 Task: Freeze the columns up to D in the spreadsheet.
Action: Mouse moved to (110, 122)
Screenshot: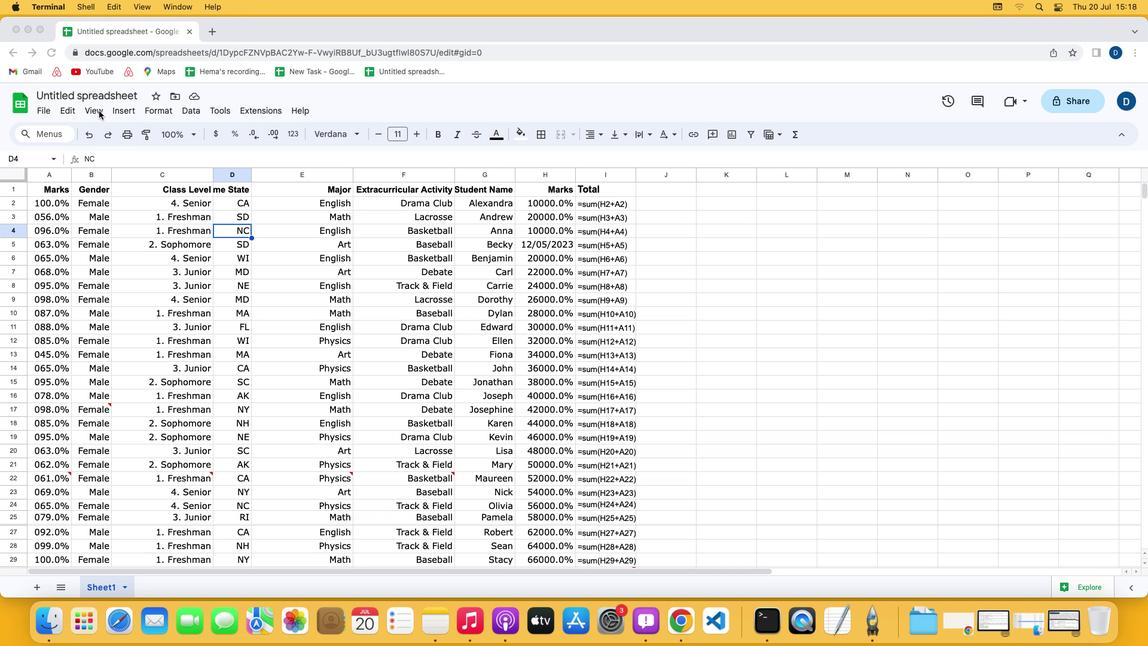 
Action: Mouse pressed left at (110, 122)
Screenshot: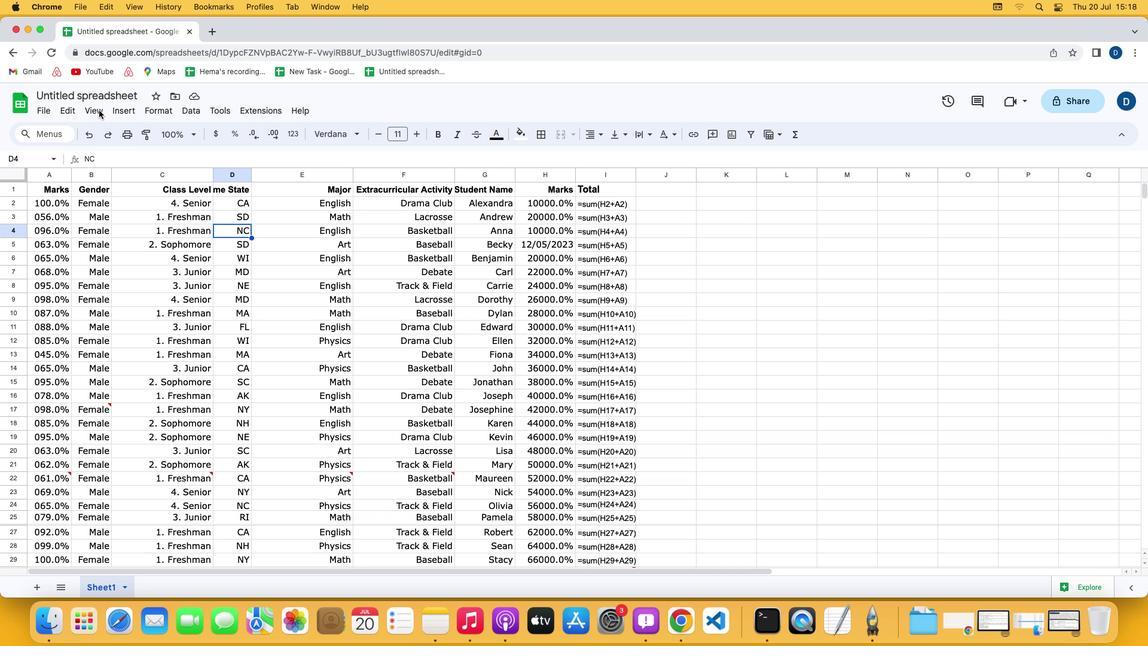 
Action: Mouse moved to (110, 121)
Screenshot: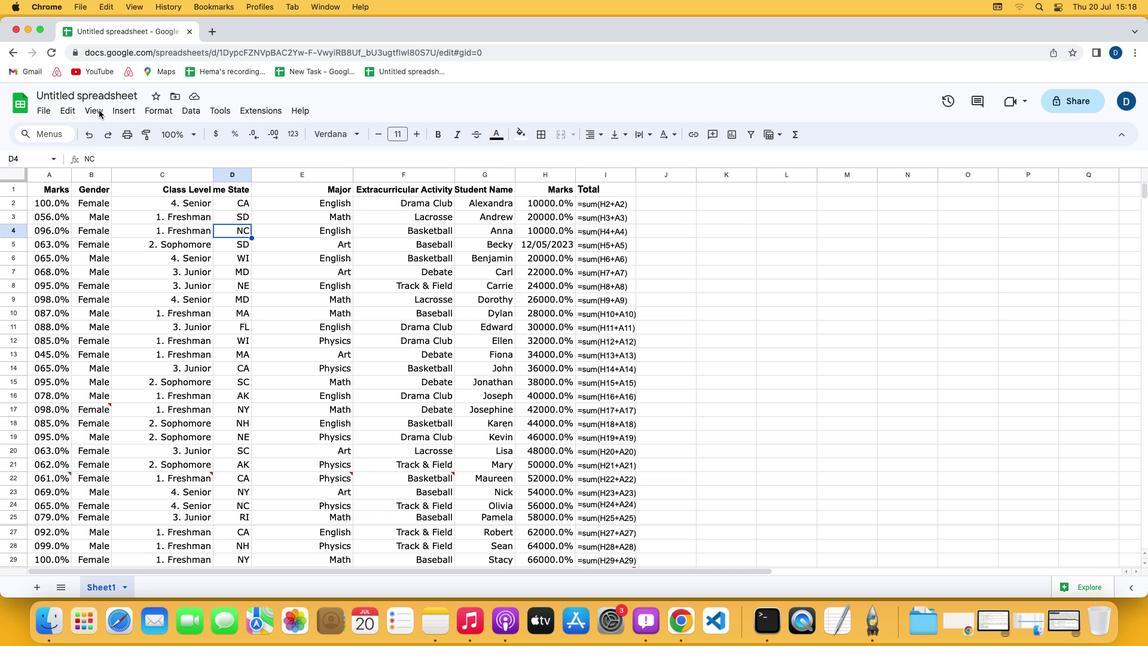 
Action: Mouse pressed left at (110, 121)
Screenshot: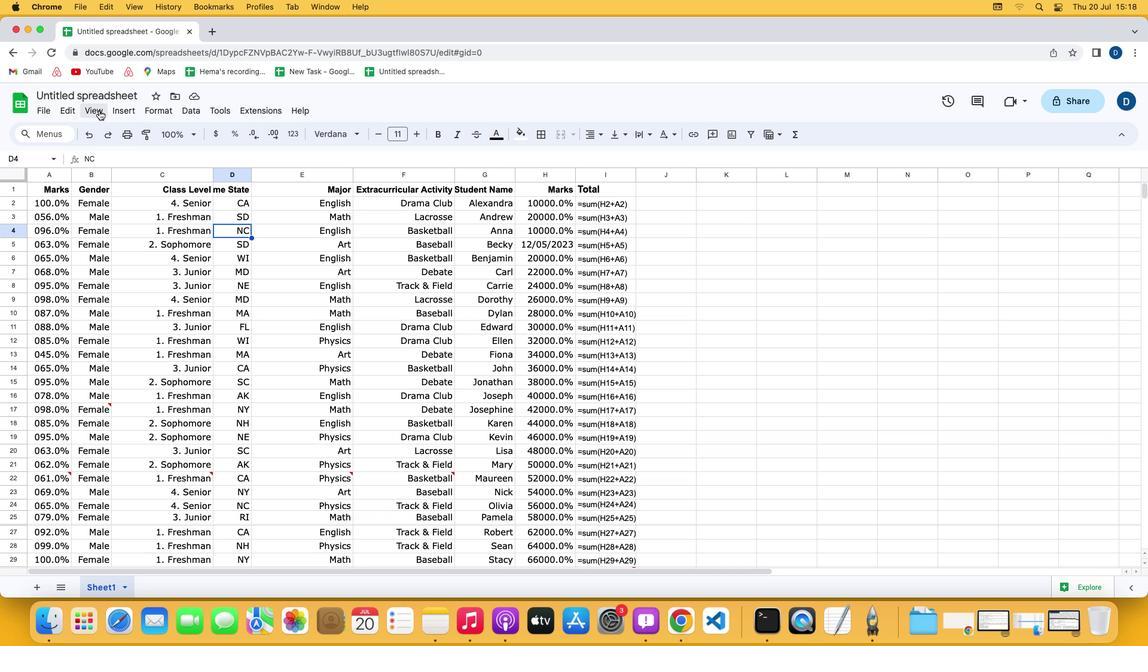 
Action: Mouse moved to (111, 120)
Screenshot: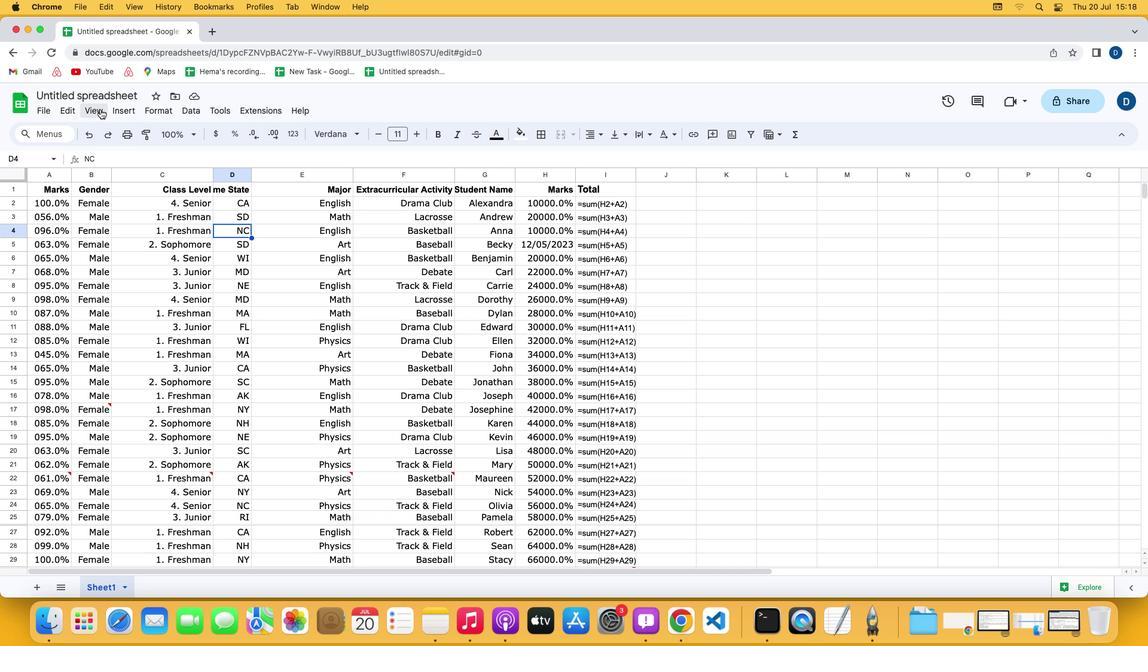 
Action: Mouse pressed left at (111, 120)
Screenshot: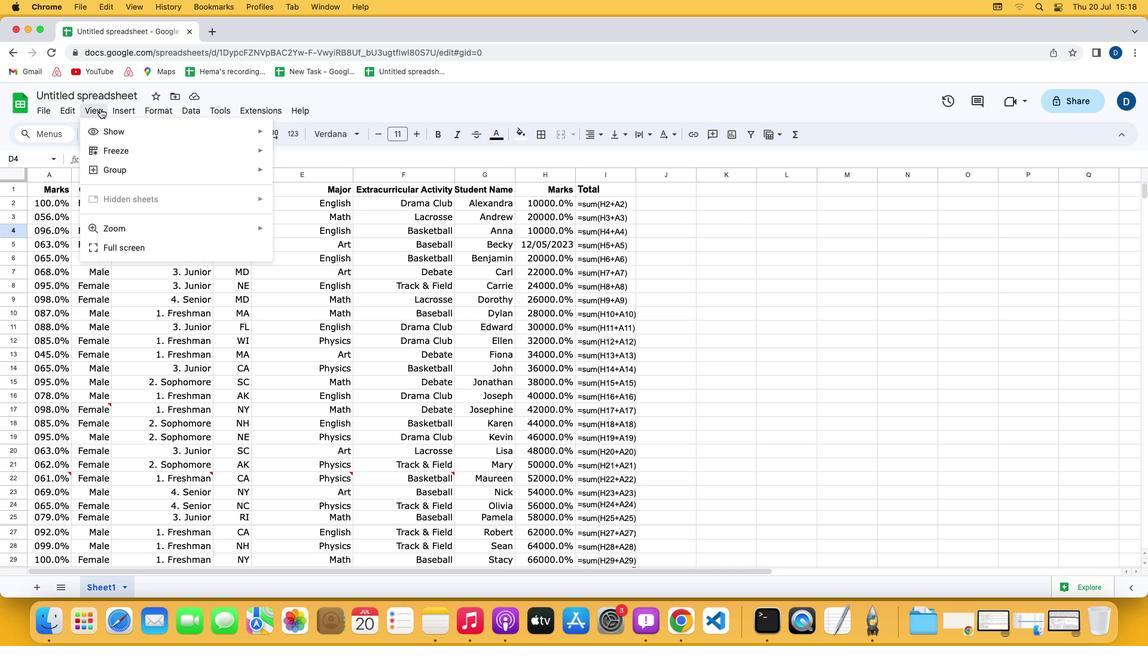 
Action: Mouse moved to (330, 304)
Screenshot: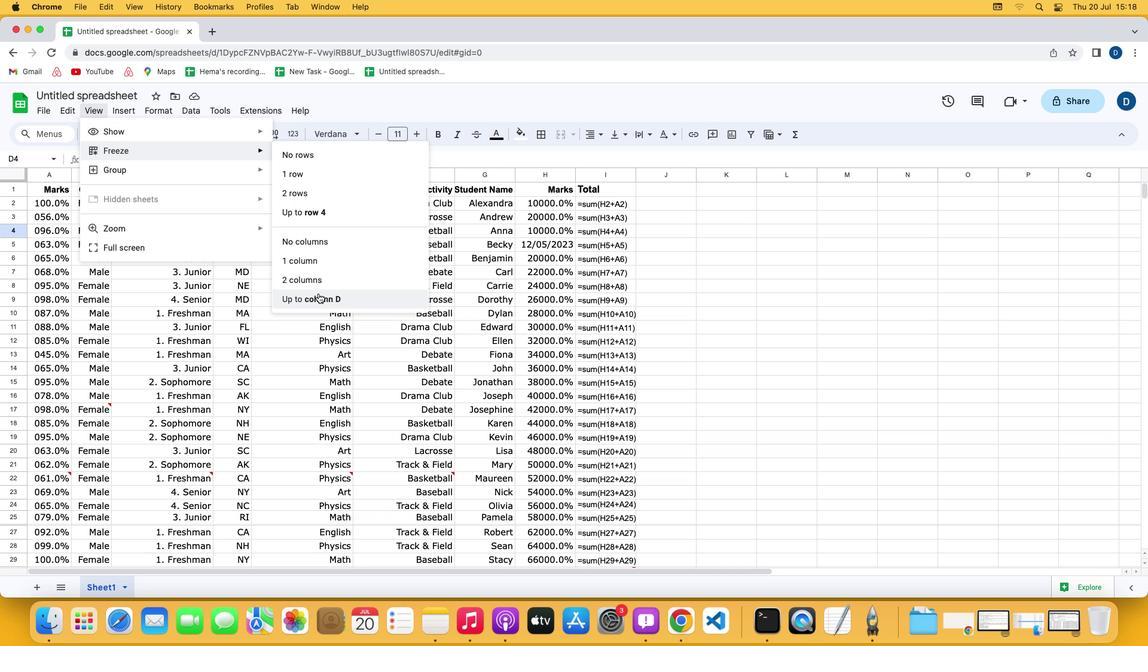 
Action: Mouse pressed left at (330, 304)
Screenshot: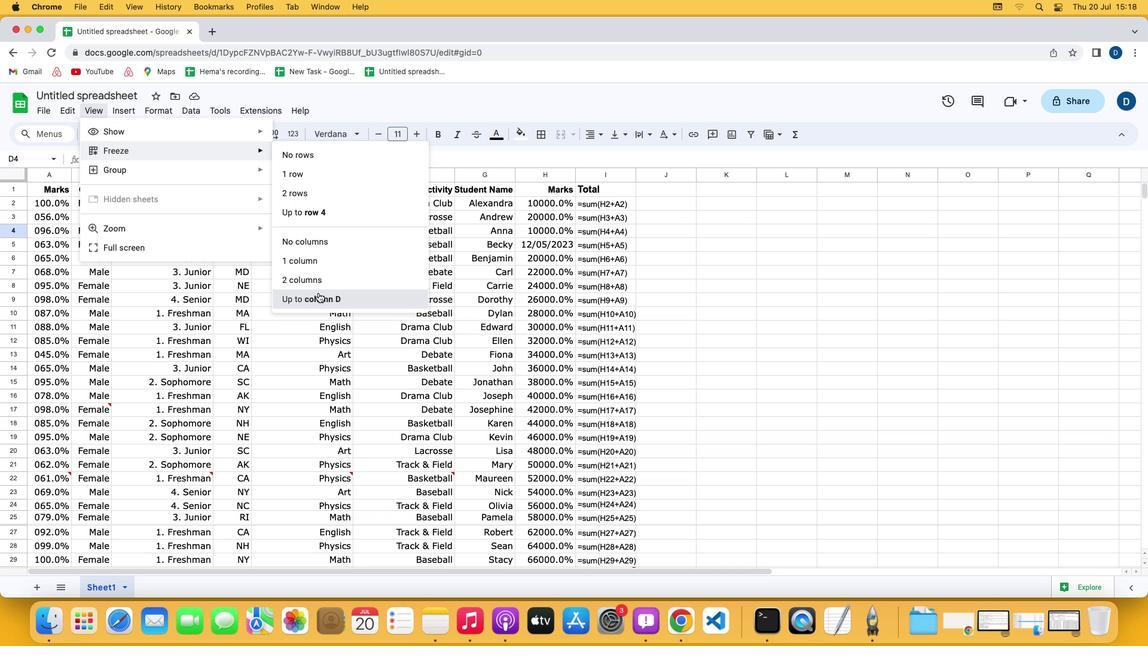 
Action: Mouse moved to (409, 318)
Screenshot: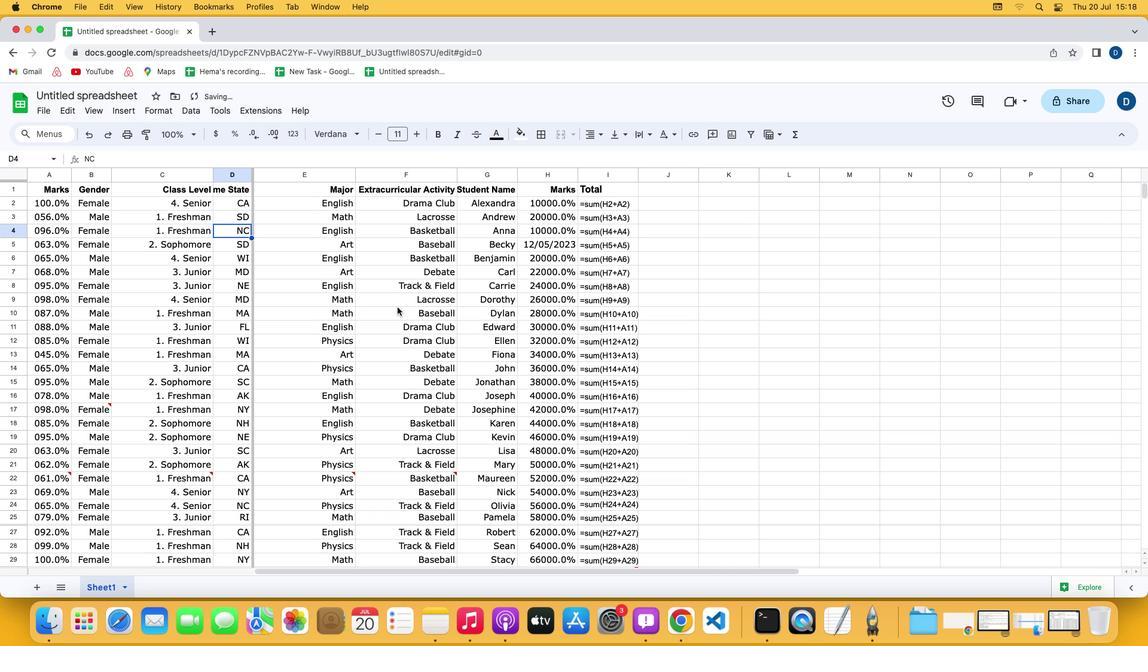 
